 Task: Add the task  Improve app security and data encryption to the section Code Conquerors in the project TrendSetter and add a Due Date to the respective task as 2023/09/01.
Action: Mouse moved to (352, 487)
Screenshot: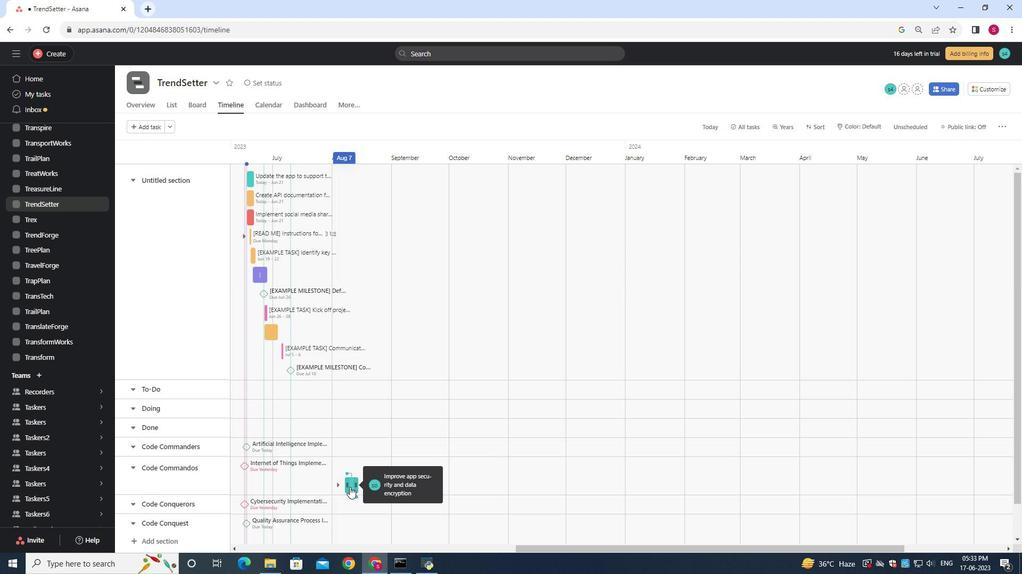 
Action: Mouse pressed left at (352, 487)
Screenshot: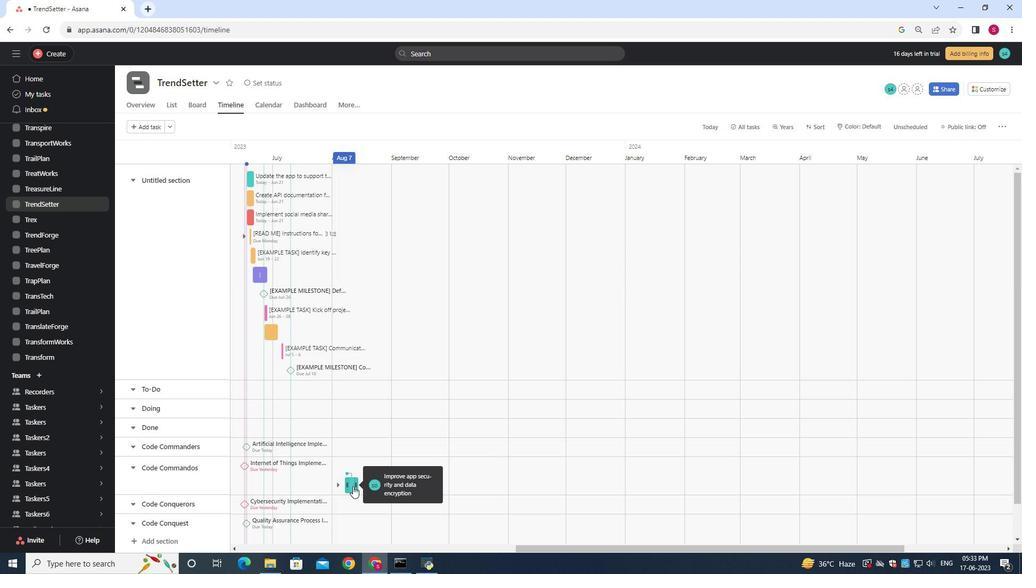 
Action: Mouse moved to (354, 486)
Screenshot: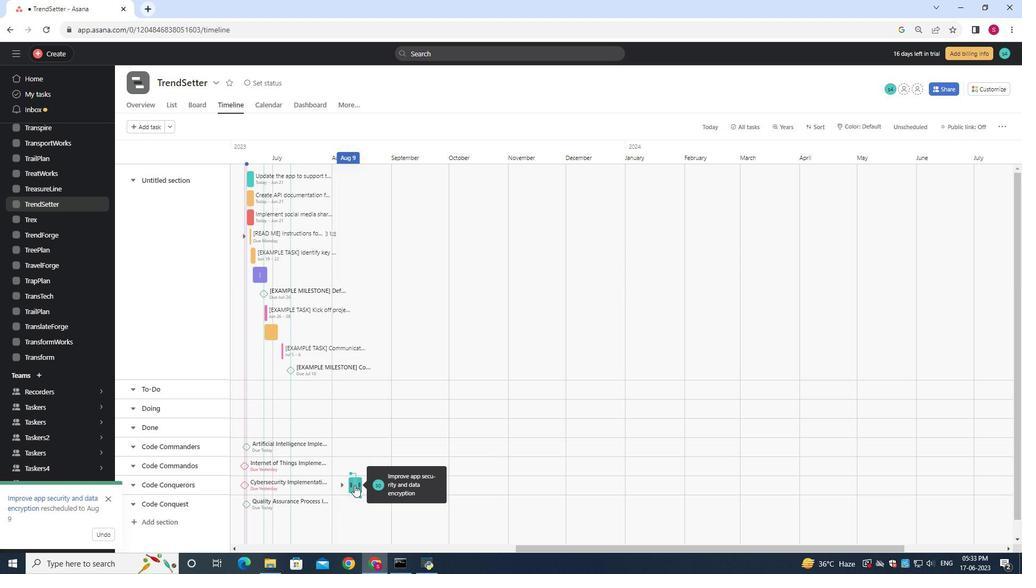 
Action: Mouse pressed left at (354, 486)
Screenshot: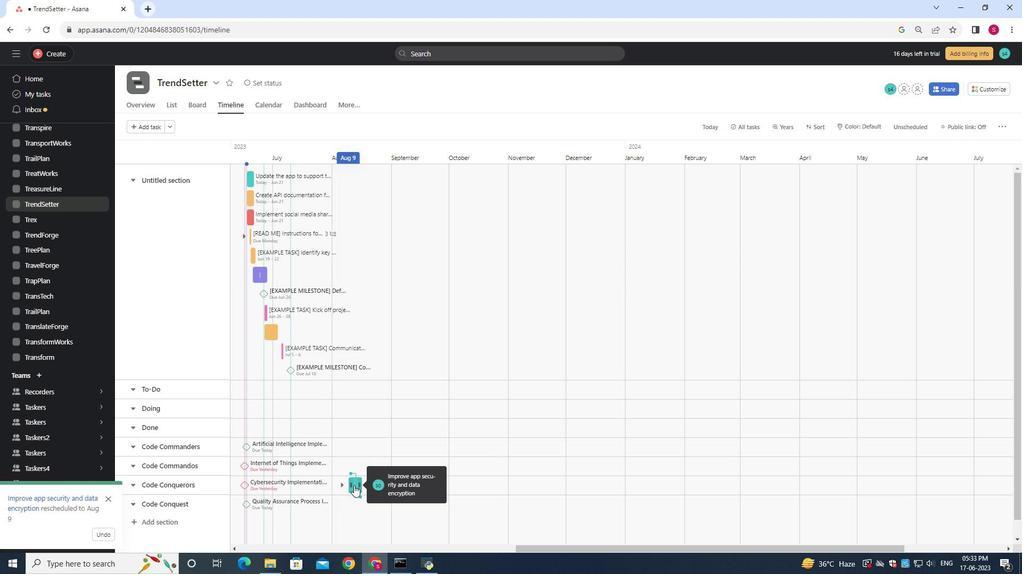 
Action: Mouse moved to (807, 197)
Screenshot: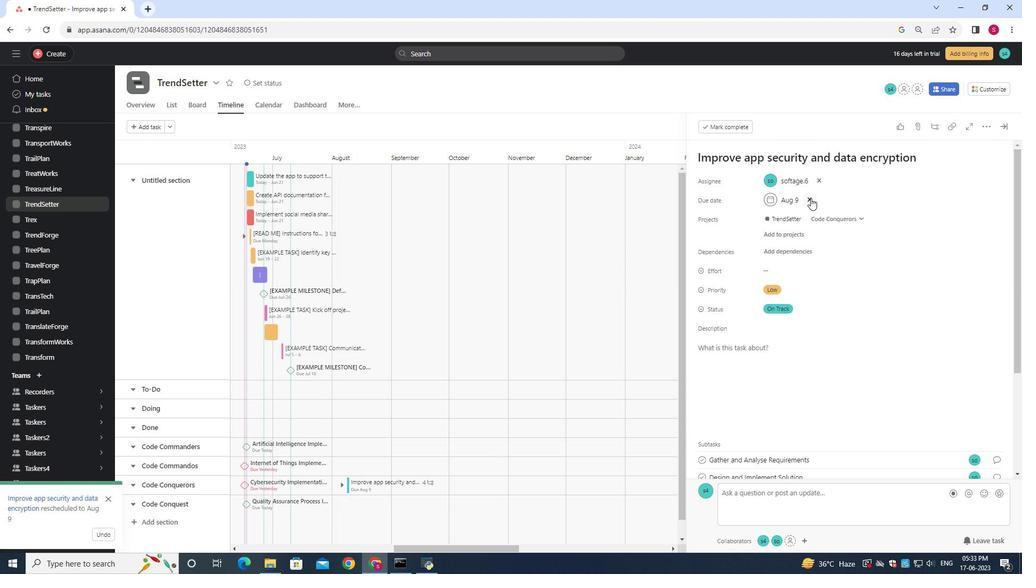 
Action: Mouse pressed left at (807, 197)
Screenshot: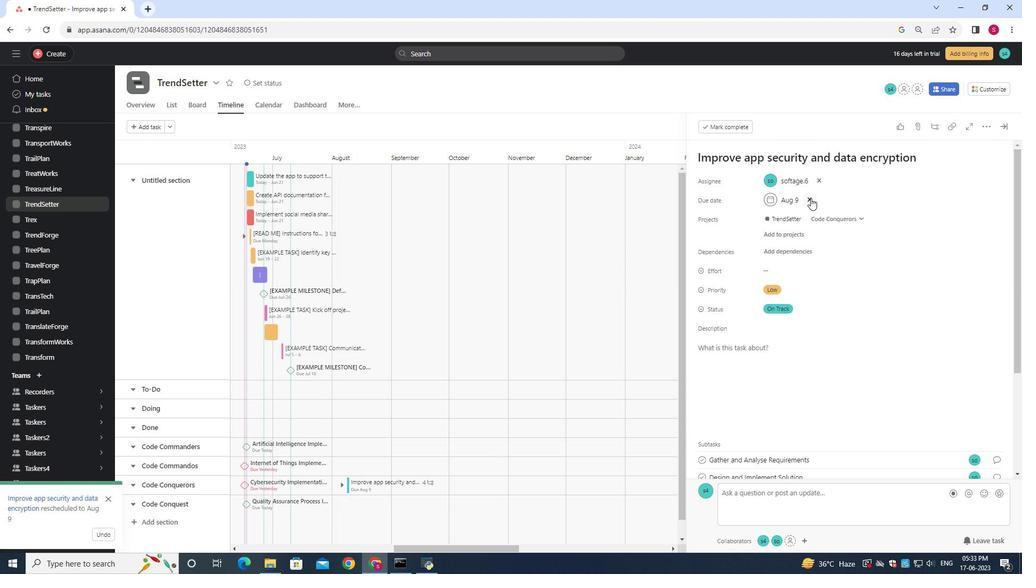 
Action: Mouse moved to (790, 201)
Screenshot: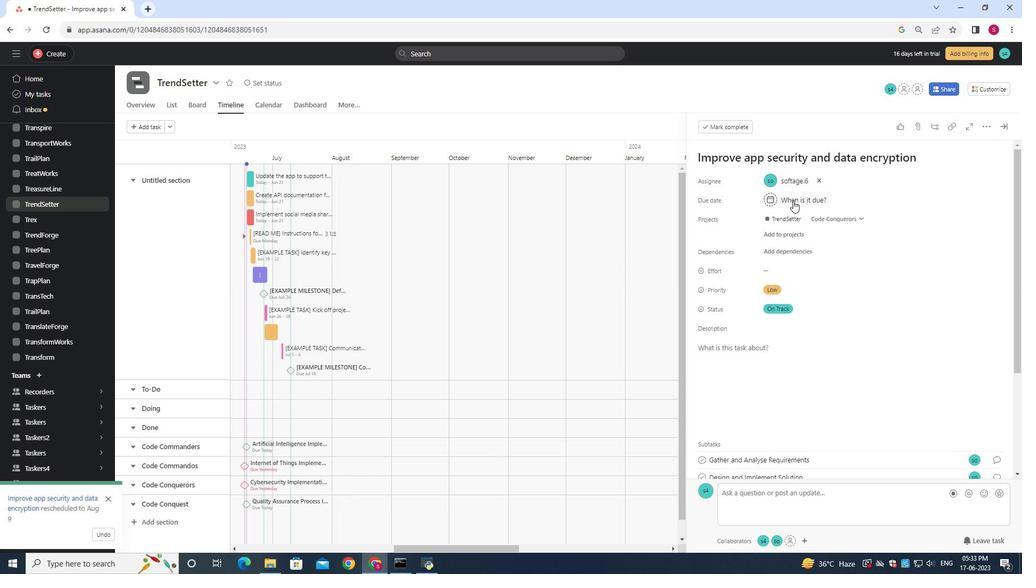 
Action: Mouse pressed left at (790, 201)
Screenshot: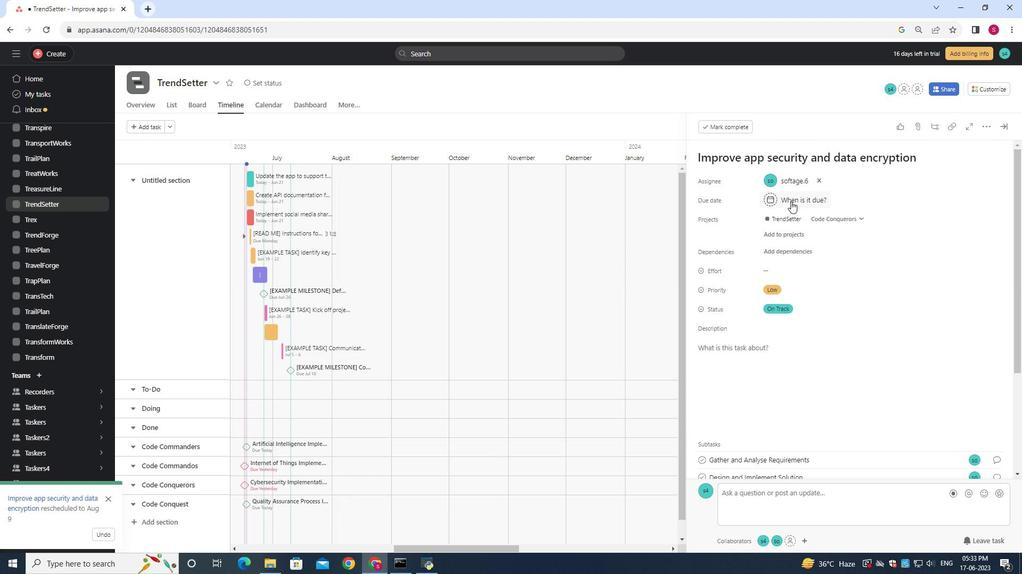 
Action: Key pressed 2023/09/01<Key.enter>
Screenshot: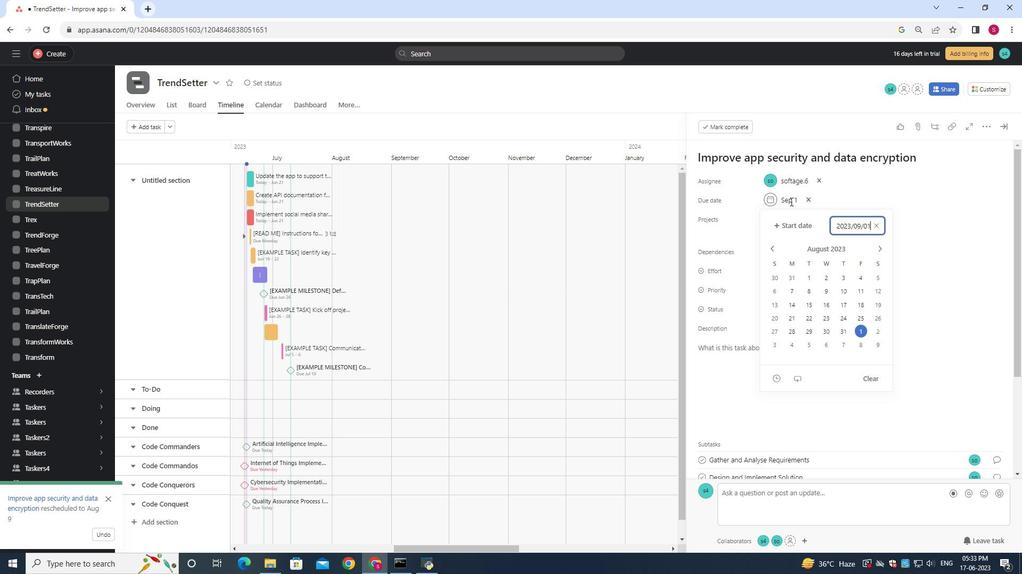 
